 Task: List commits since a specific date.
Action: Mouse moved to (268, 292)
Screenshot: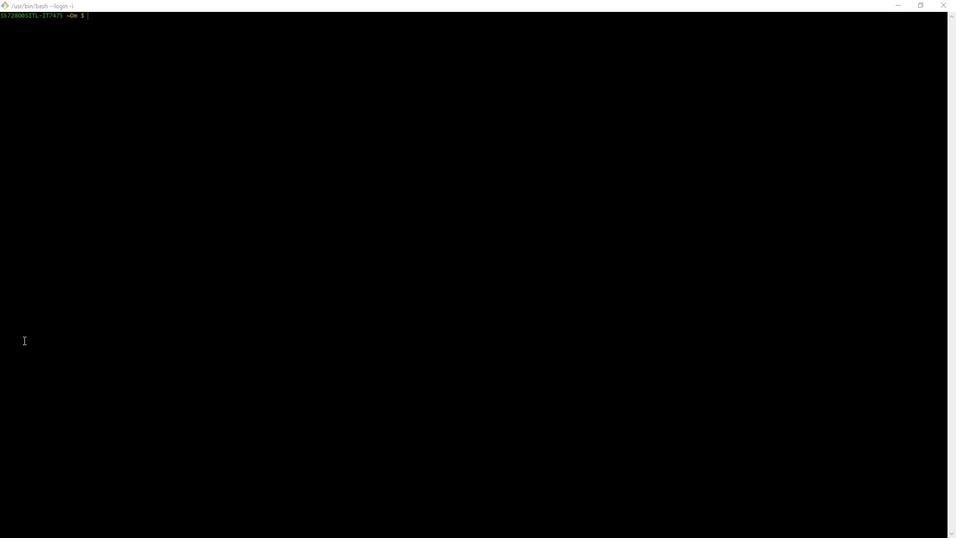 
Action: Mouse pressed left at (268, 292)
Screenshot: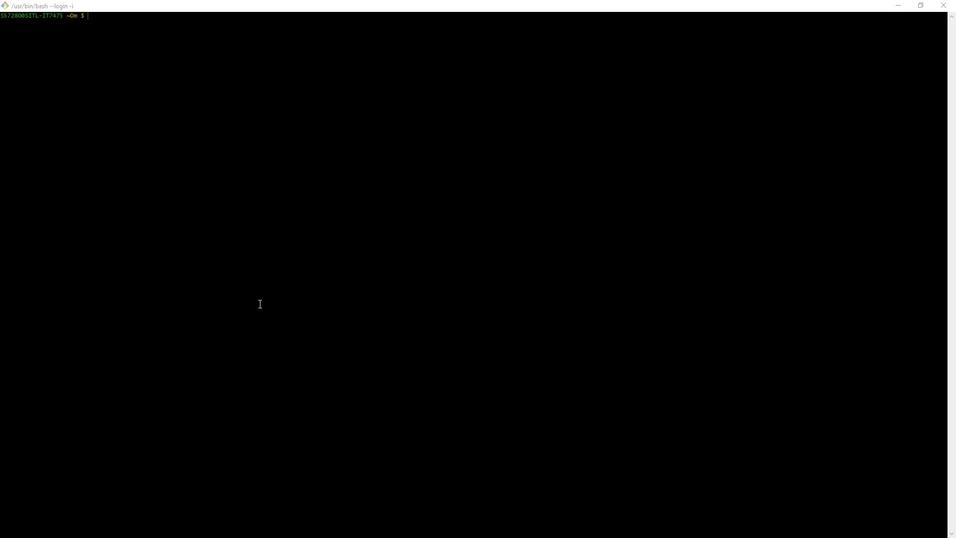 
Action: Mouse moved to (268, 292)
Screenshot: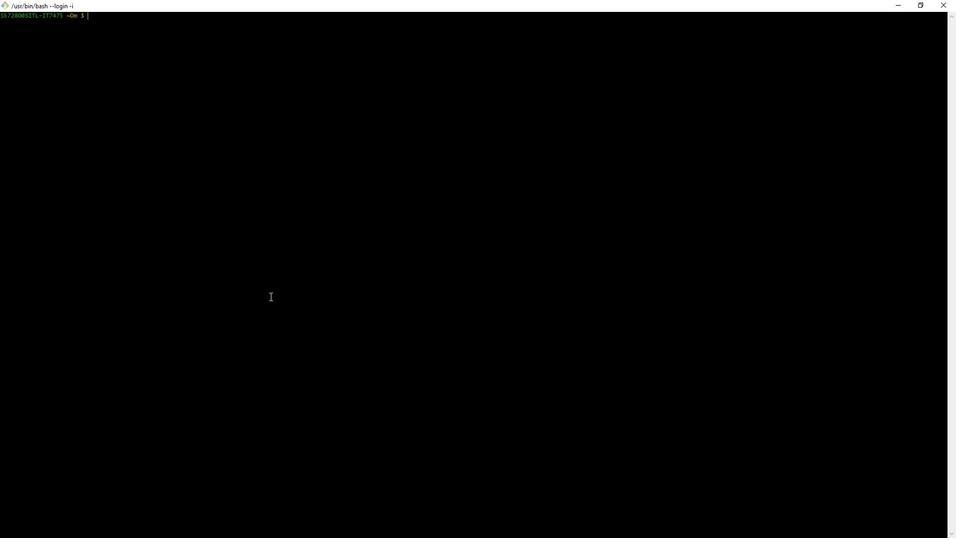 
Action: Mouse pressed left at (268, 292)
Screenshot: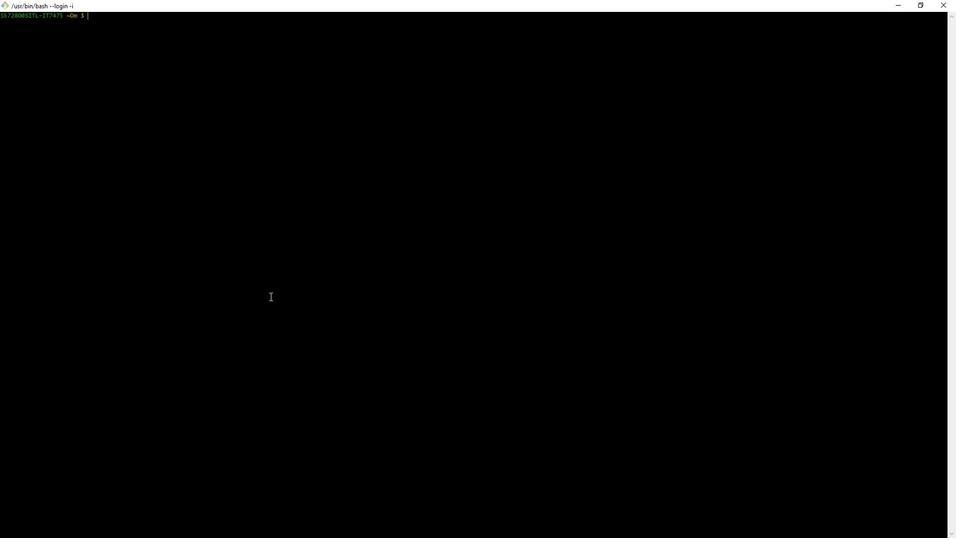 
Action: Key pressed cd<Key.space>public-apis<Key.enter>git<Key.space>show<Key.enter>git<Key.space>log<Key.space>--since='2020<Key.backspace>2-01-01<Key.shift_r>"<Key.left><Key.left><Key.left><Key.left><Key.left><Key.left><Key.left><Key.left><Key.left><Key.left><Key.left><Key.backspace><Key.shift_r>"<Key.enter>qgit<Key.space>log<Key.space>--since=<Key.shift_r>"6<Key.space>months<Key.space>ago<Key.shift_r>"<Key.enter>
Screenshot: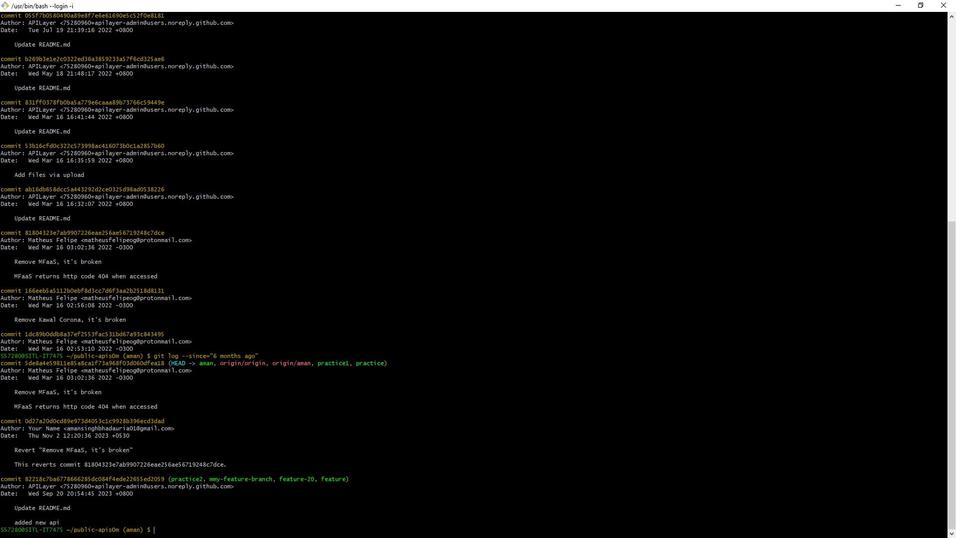 
Action: Mouse moved to (268, 292)
Screenshot: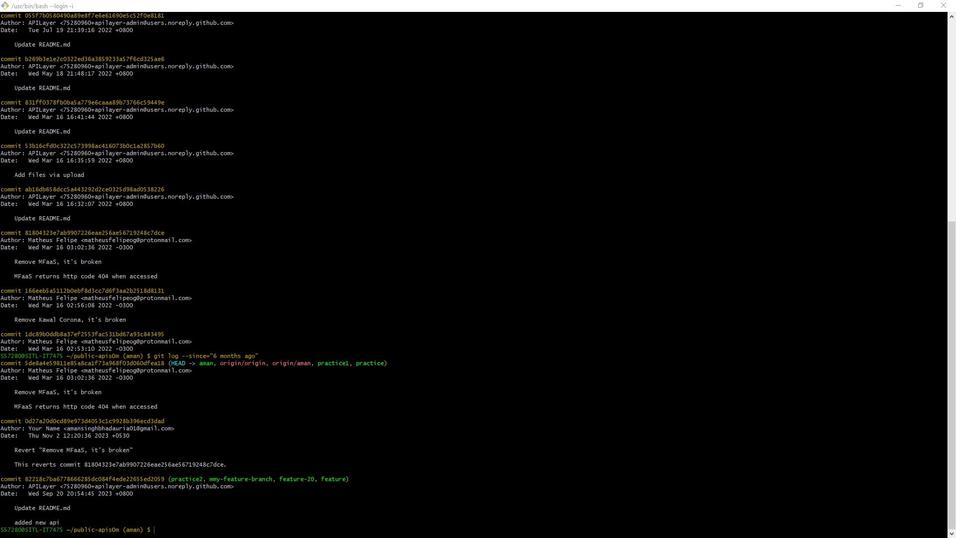 
Action: Mouse pressed left at (268, 292)
Screenshot: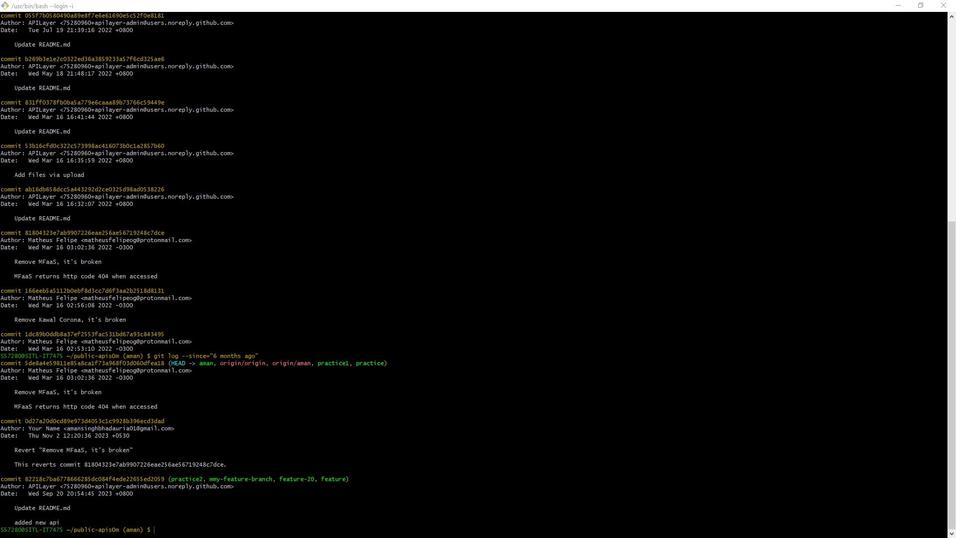 
